 Task: Filter meetings with the name "Innovation Workshop".
Action: Mouse moved to (300, 87)
Screenshot: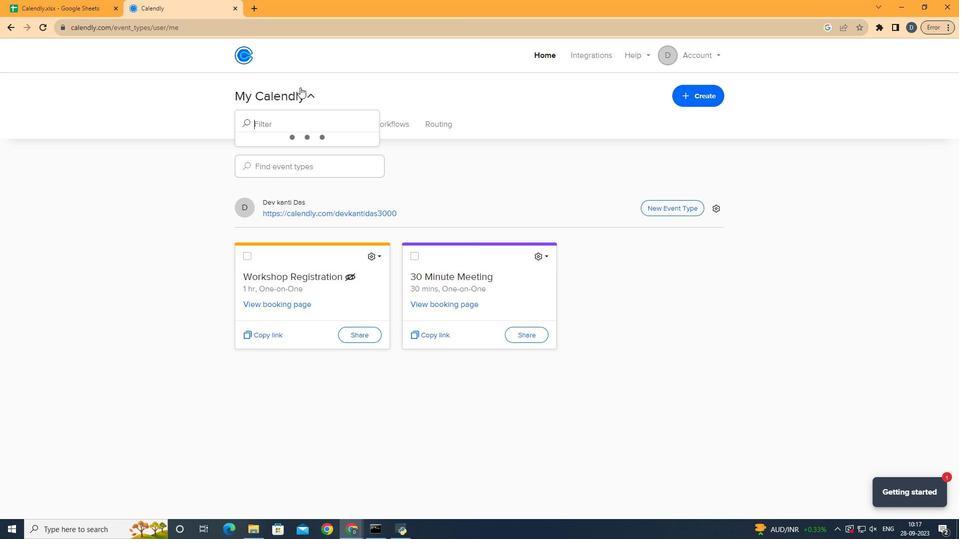 
Action: Mouse pressed left at (300, 87)
Screenshot: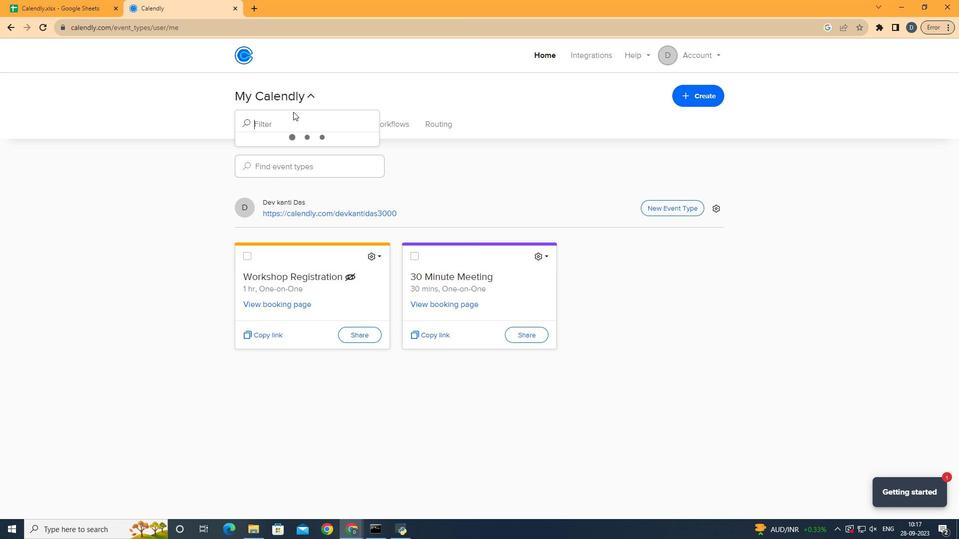 
Action: Mouse moved to (288, 120)
Screenshot: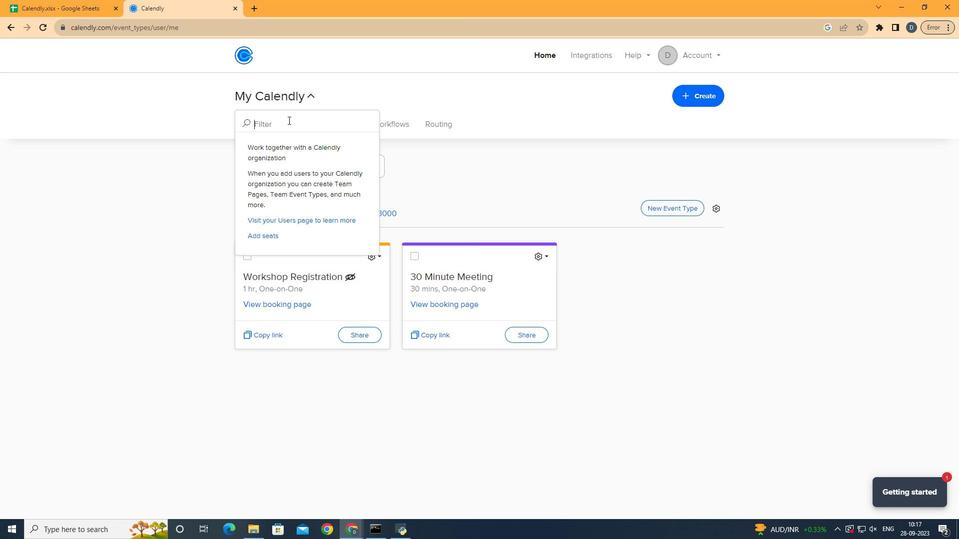 
Action: Mouse pressed left at (288, 120)
Screenshot: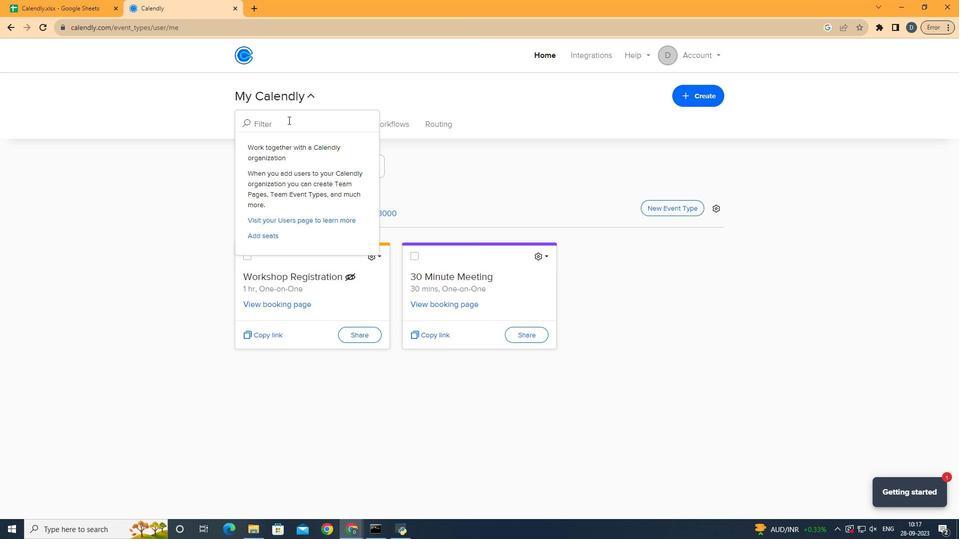 
Action: Key pressed <Key.shift>Innovation<Key.space><Key.shift><Key.shift><Key.shift><Key.shift><Key.shift><Key.shift><Key.shift><Key.shift><Key.shift>Workshop<Key.enter>
Screenshot: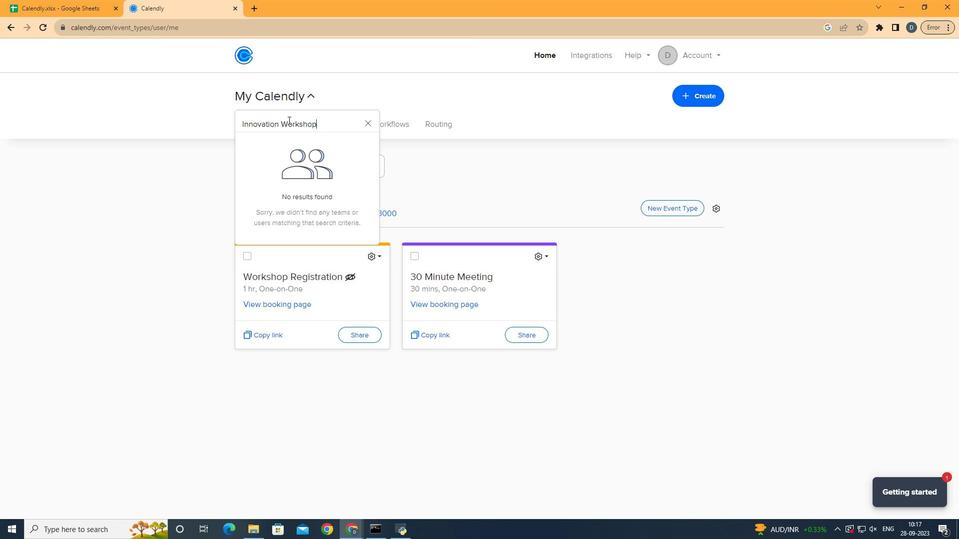 
Action: Mouse moved to (290, 118)
Screenshot: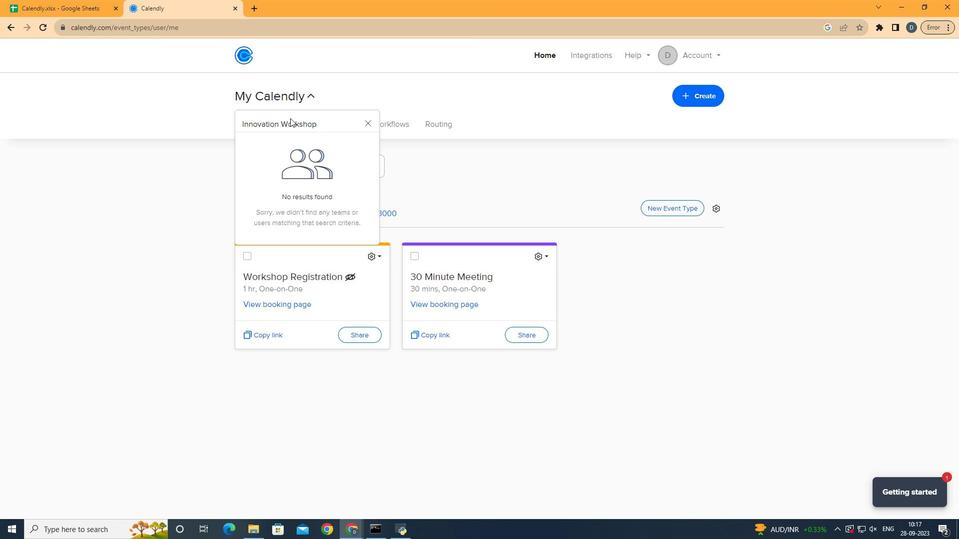 
